 Task: Review and organize your contacts by categories in Microsoft Outlook.
Action: Mouse moved to (19, 78)
Screenshot: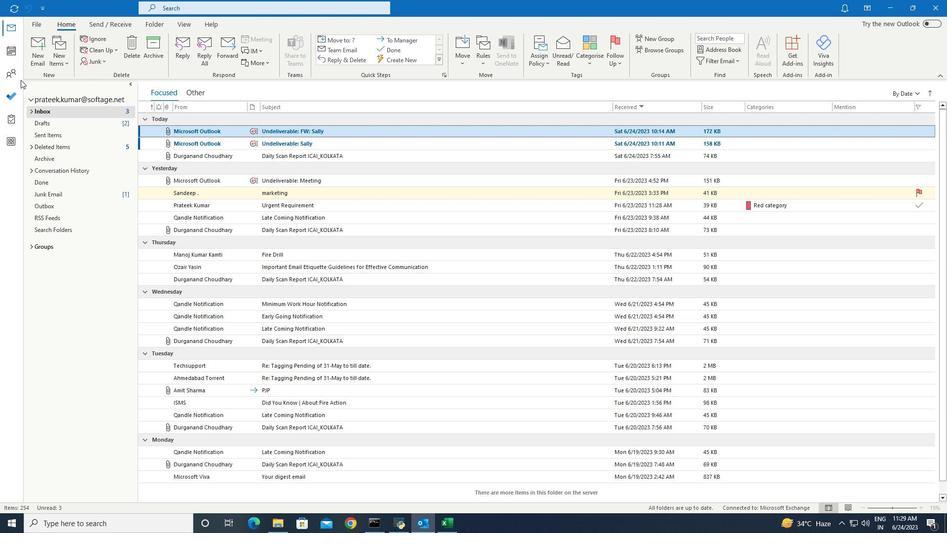 
Action: Mouse pressed left at (19, 78)
Screenshot: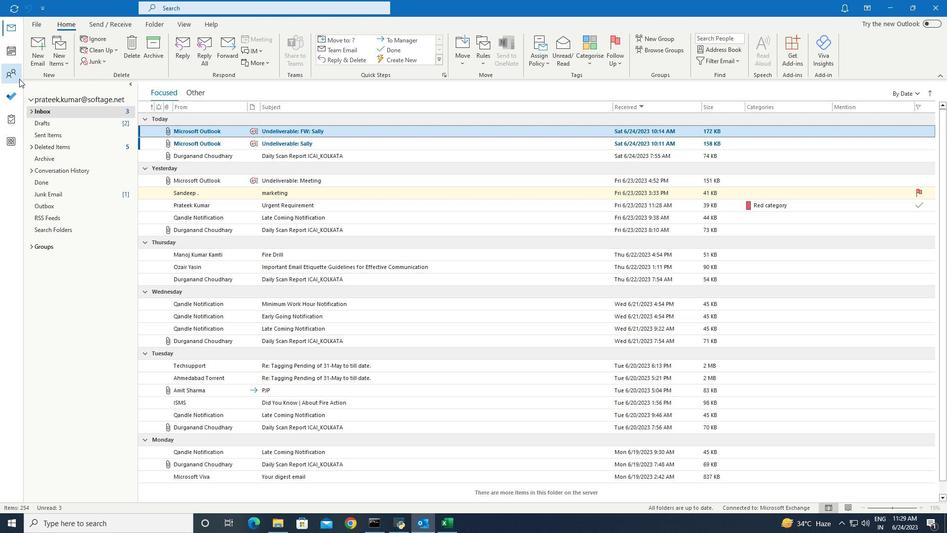 
Action: Mouse moved to (182, 25)
Screenshot: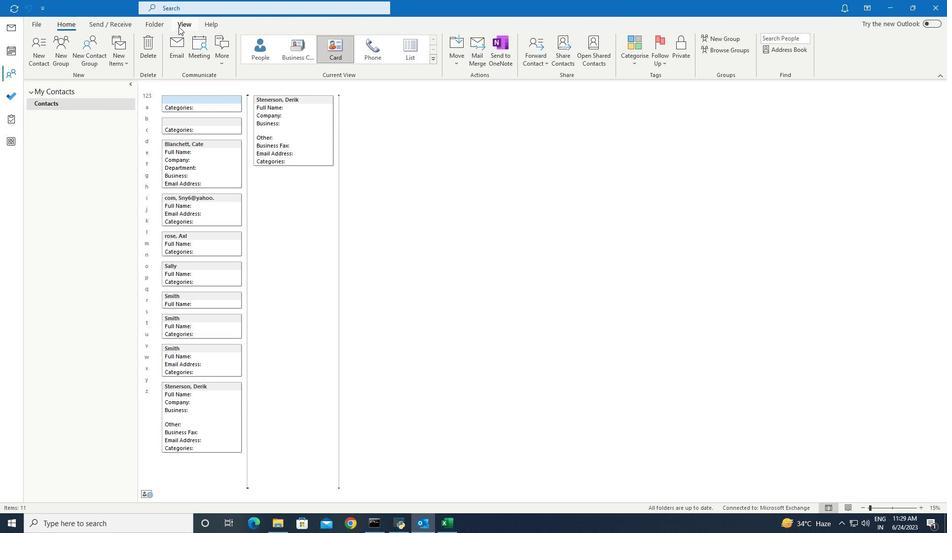 
Action: Mouse pressed left at (182, 25)
Screenshot: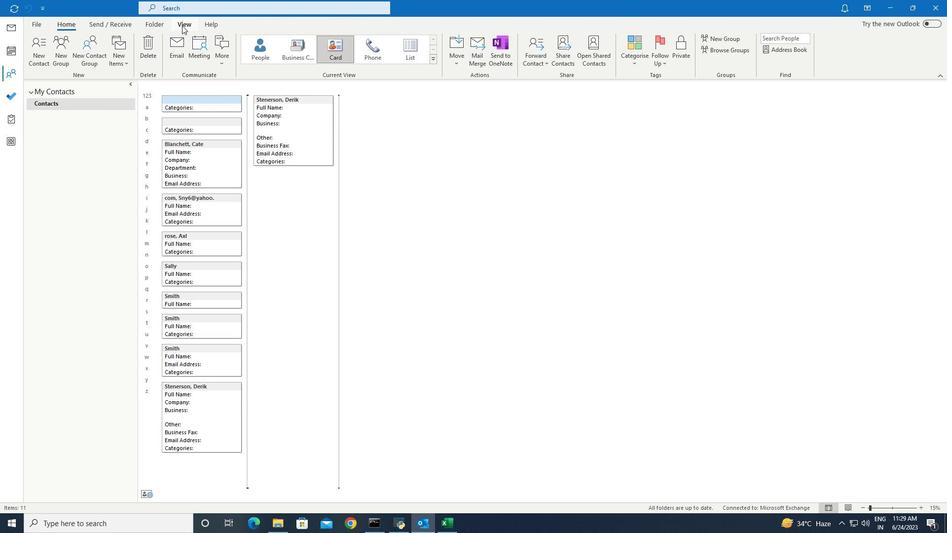 
Action: Mouse moved to (39, 59)
Screenshot: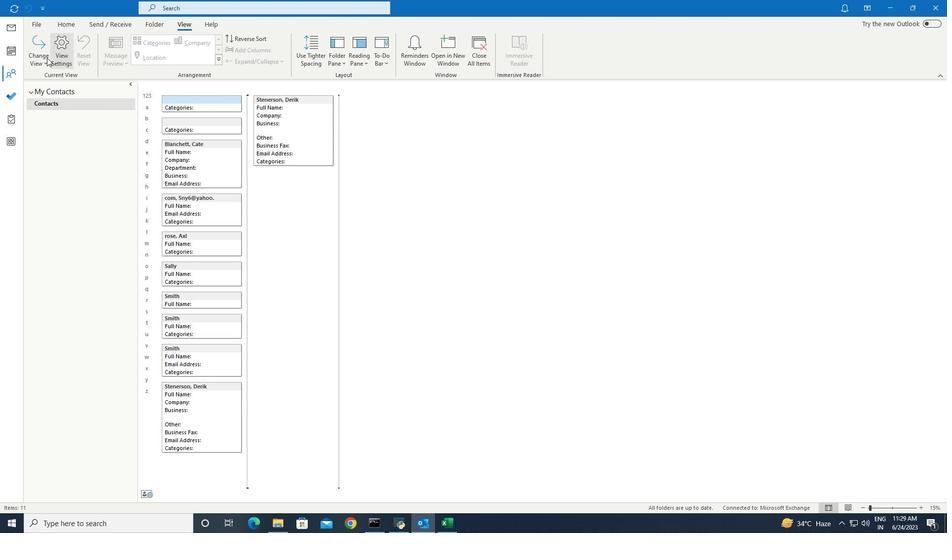 
Action: Mouse pressed left at (39, 59)
Screenshot: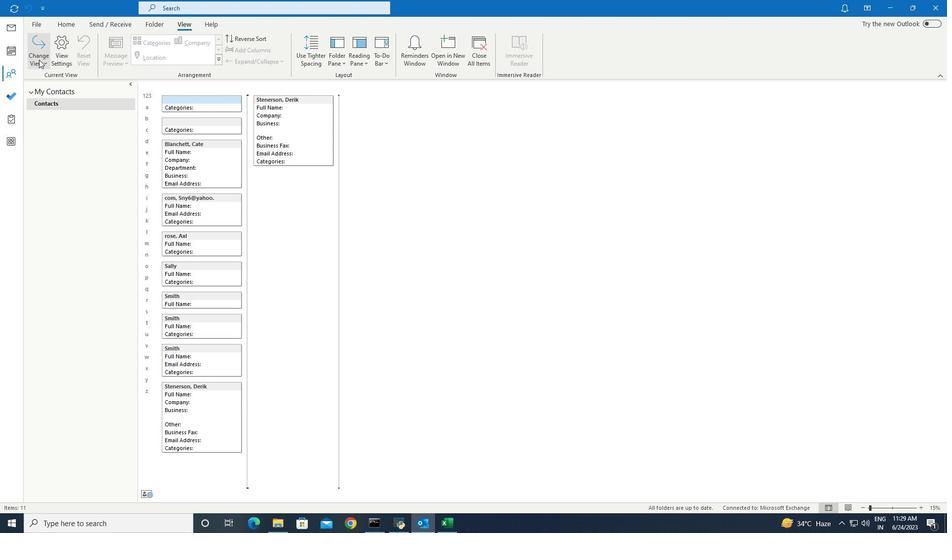 
Action: Mouse moved to (161, 83)
Screenshot: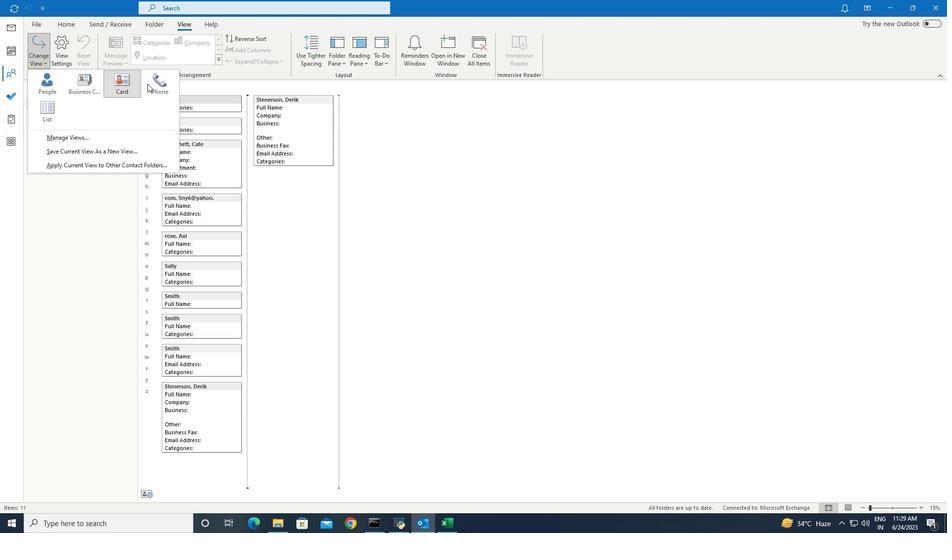 
Action: Mouse pressed left at (161, 83)
Screenshot: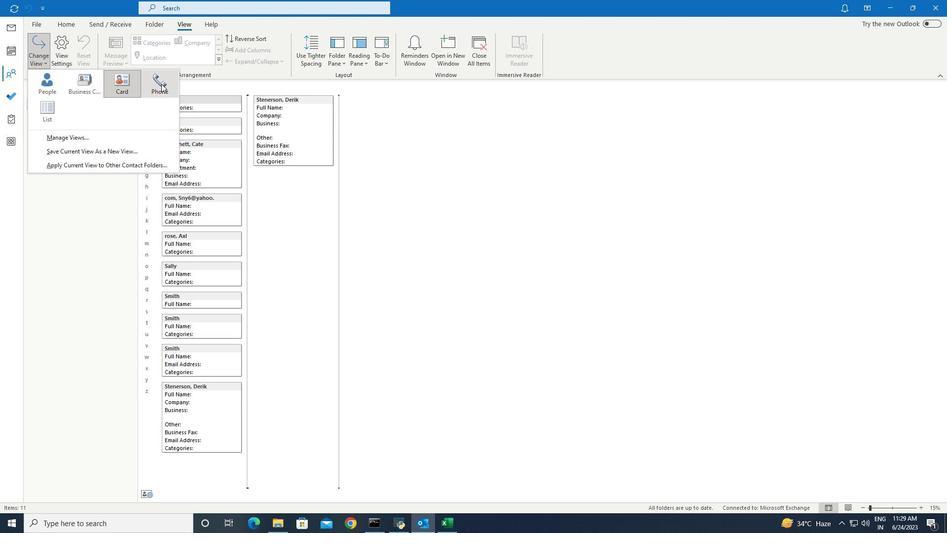 
